 Task: Update preferences to make the profile private and hide activity.
Action: Mouse moved to (1162, 108)
Screenshot: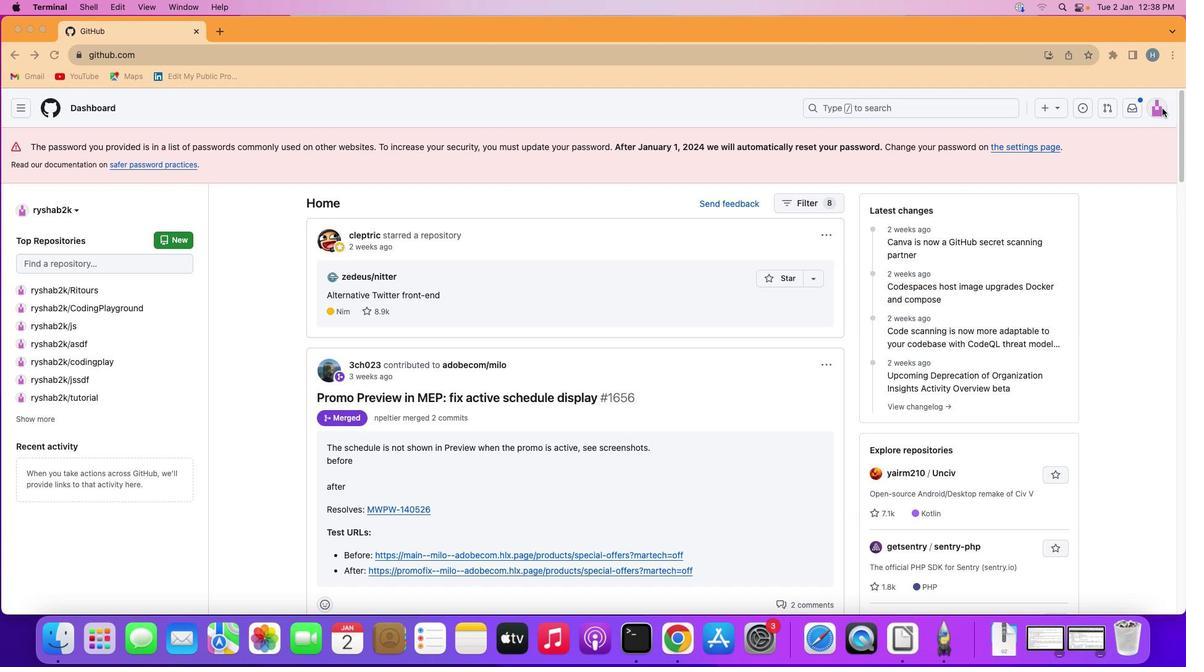 
Action: Mouse pressed left at (1162, 108)
Screenshot: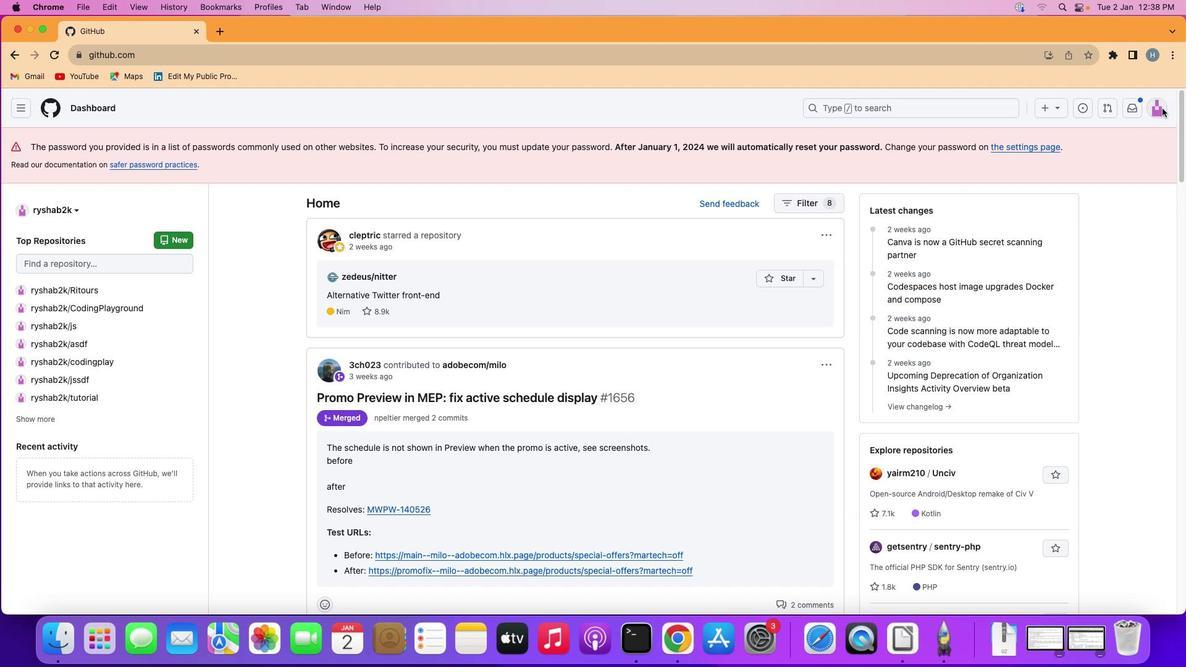 
Action: Mouse moved to (1157, 104)
Screenshot: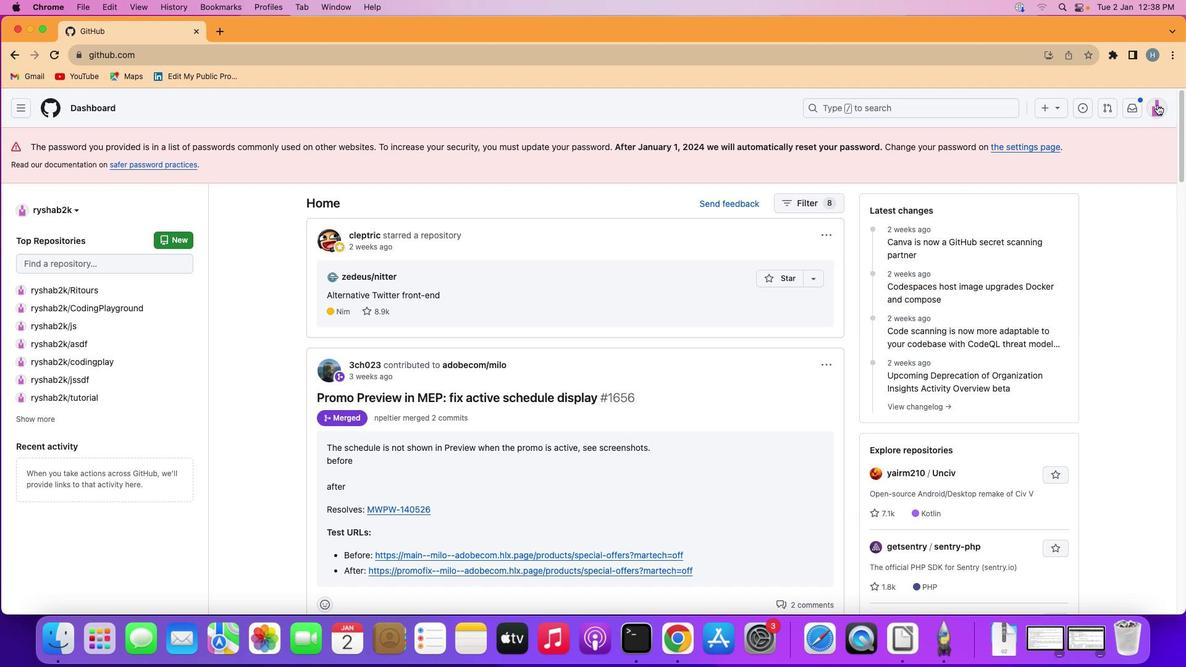 
Action: Mouse pressed left at (1157, 104)
Screenshot: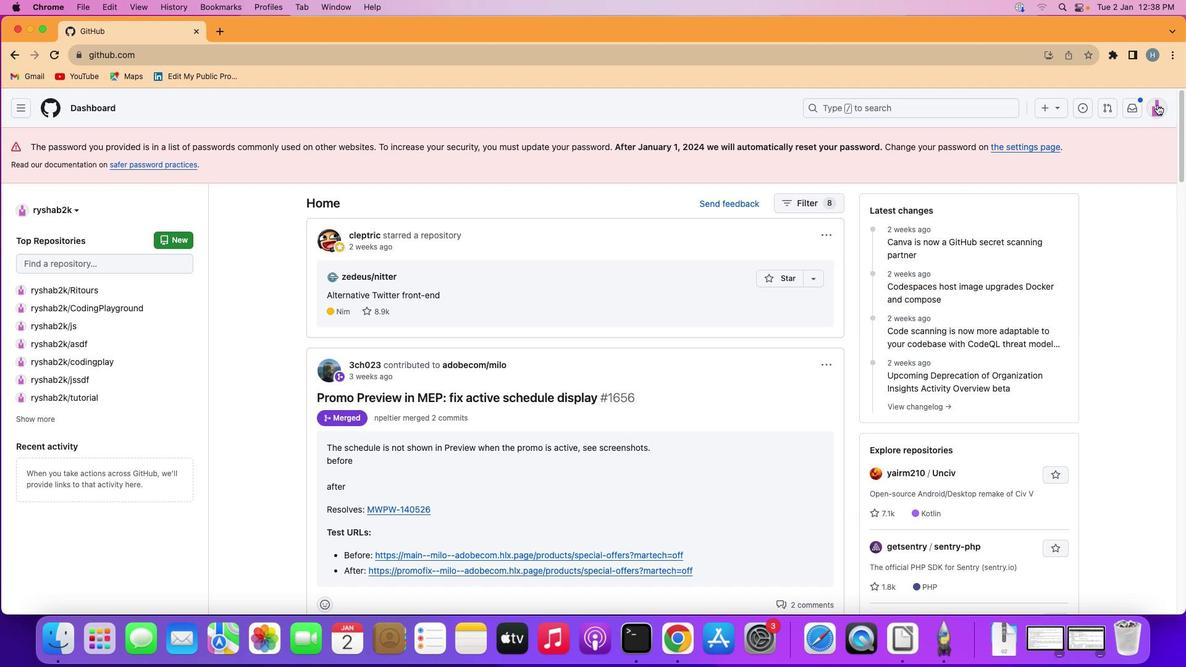 
Action: Mouse moved to (1050, 446)
Screenshot: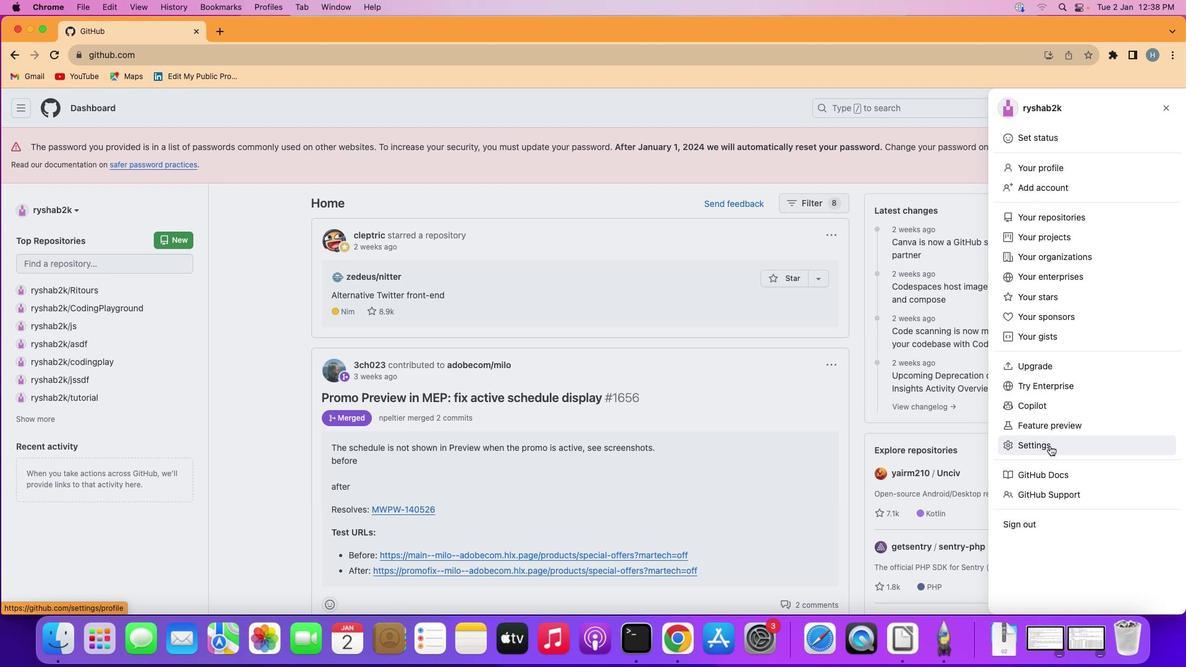 
Action: Mouse pressed left at (1050, 446)
Screenshot: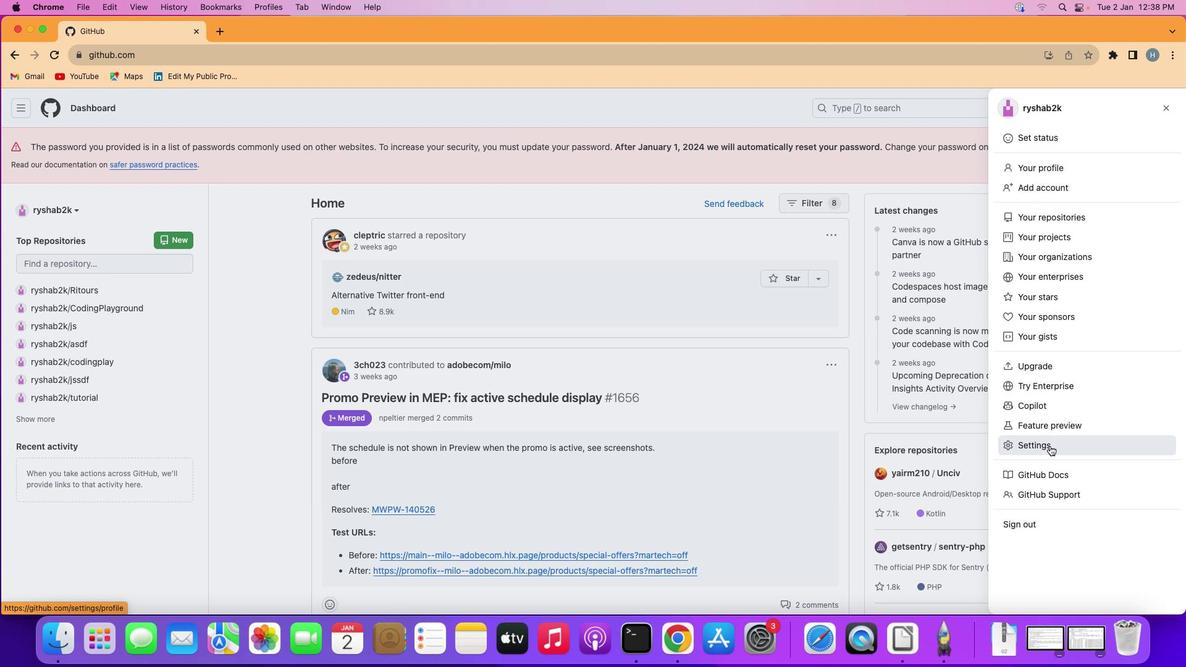 
Action: Mouse moved to (704, 408)
Screenshot: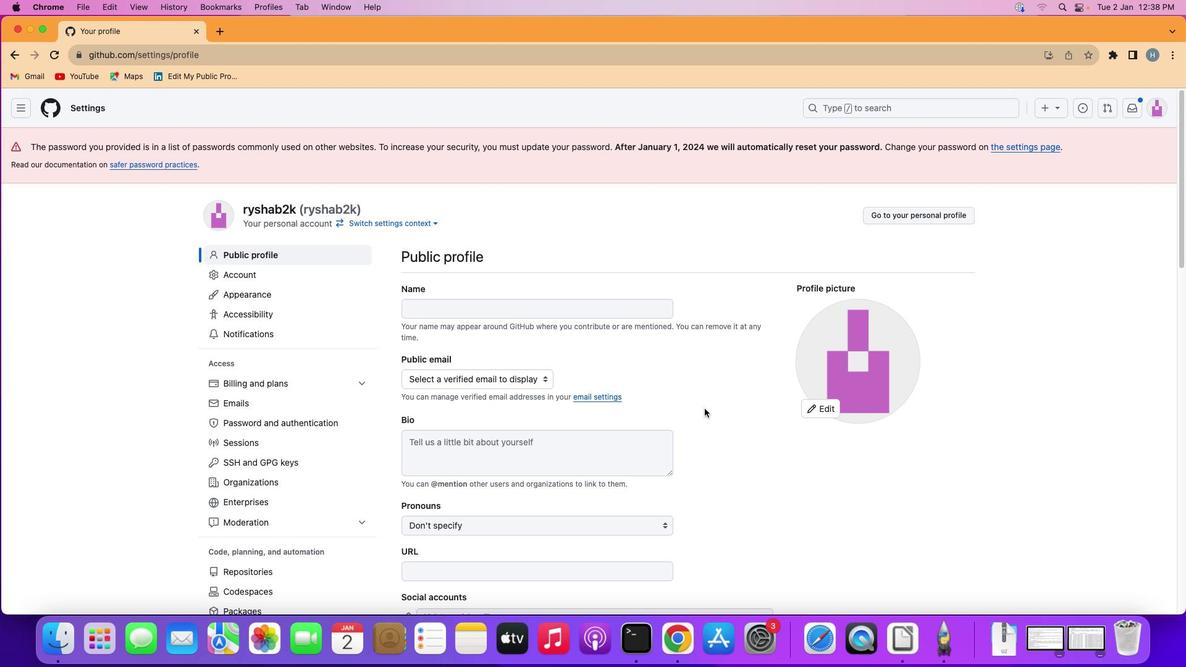 
Action: Mouse scrolled (704, 408) with delta (0, 0)
Screenshot: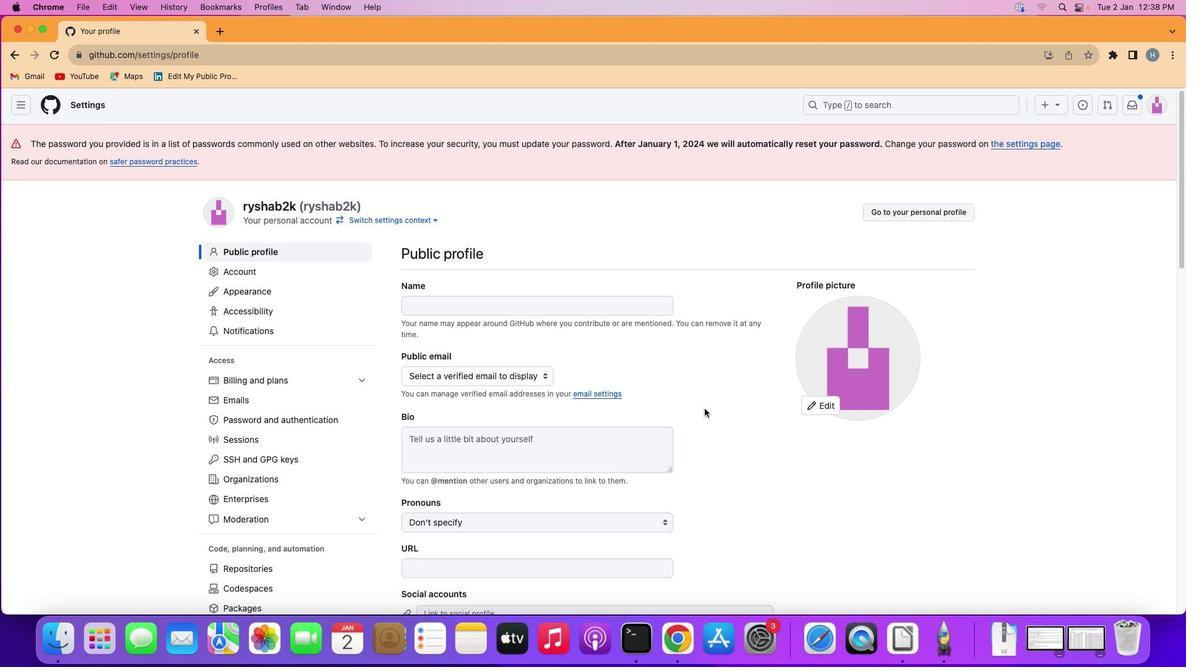 
Action: Mouse scrolled (704, 408) with delta (0, 1)
Screenshot: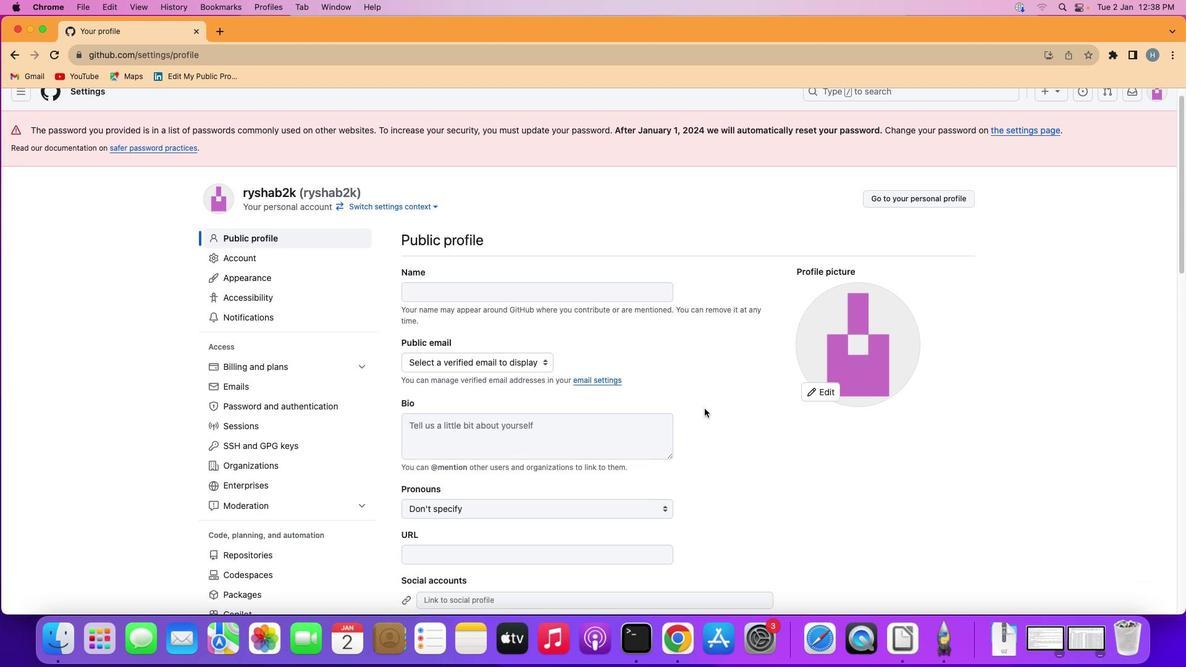 
Action: Mouse scrolled (704, 408) with delta (0, -1)
Screenshot: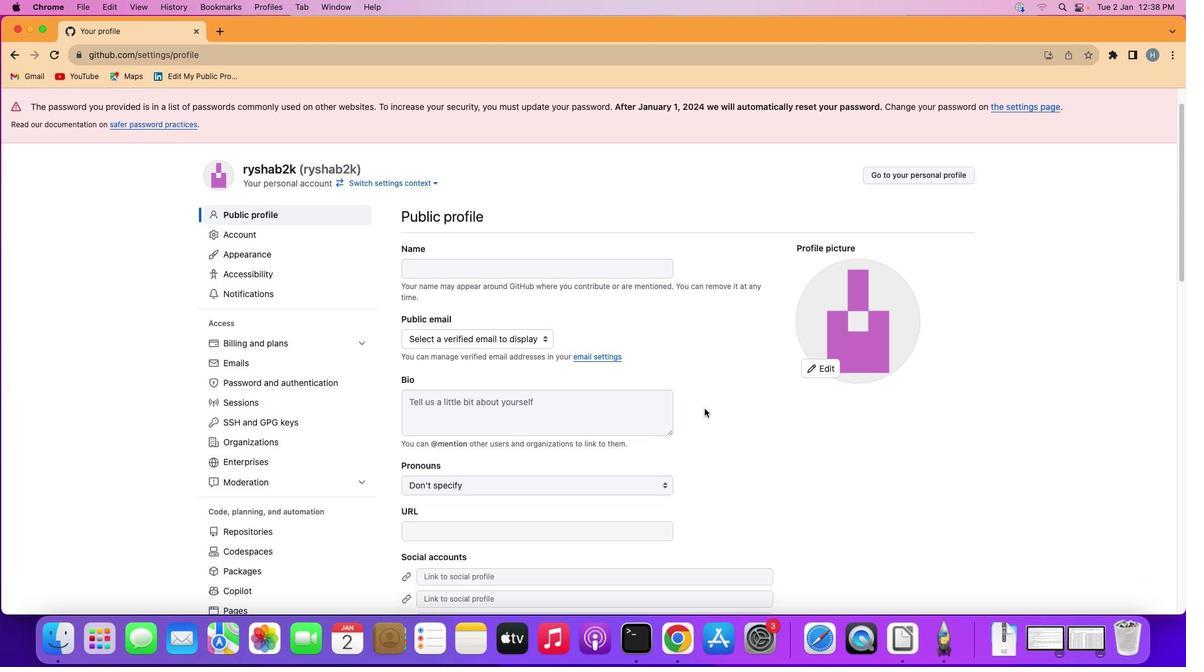 
Action: Mouse scrolled (704, 408) with delta (0, 0)
Screenshot: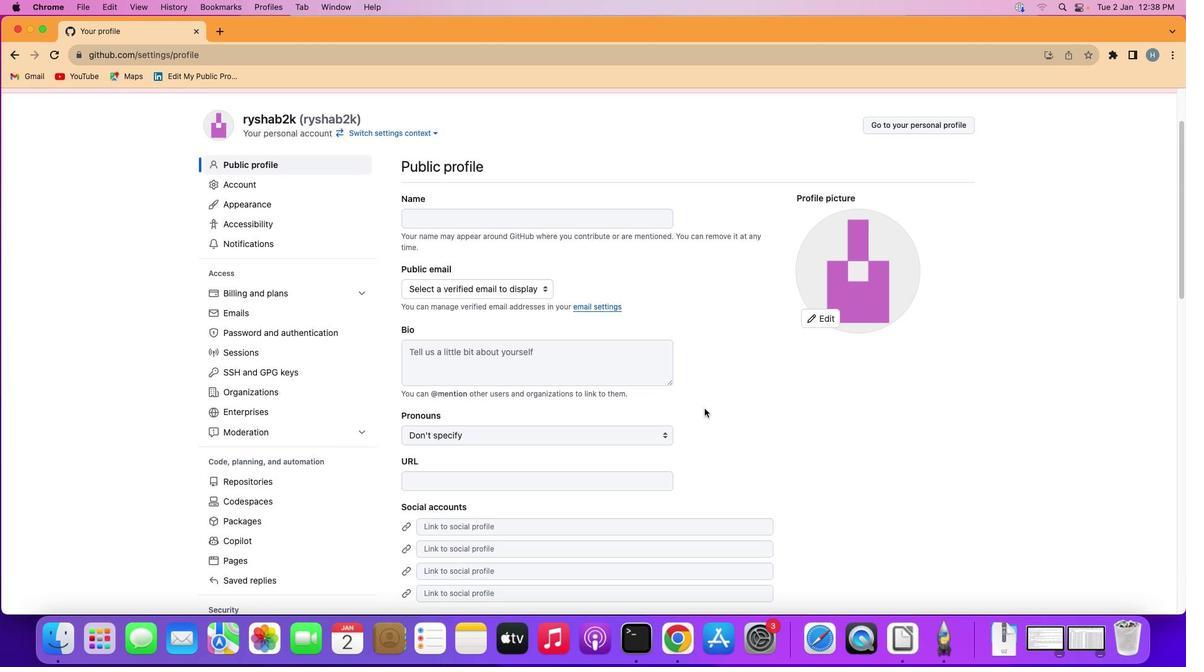 
Action: Mouse scrolled (704, 408) with delta (0, 0)
Screenshot: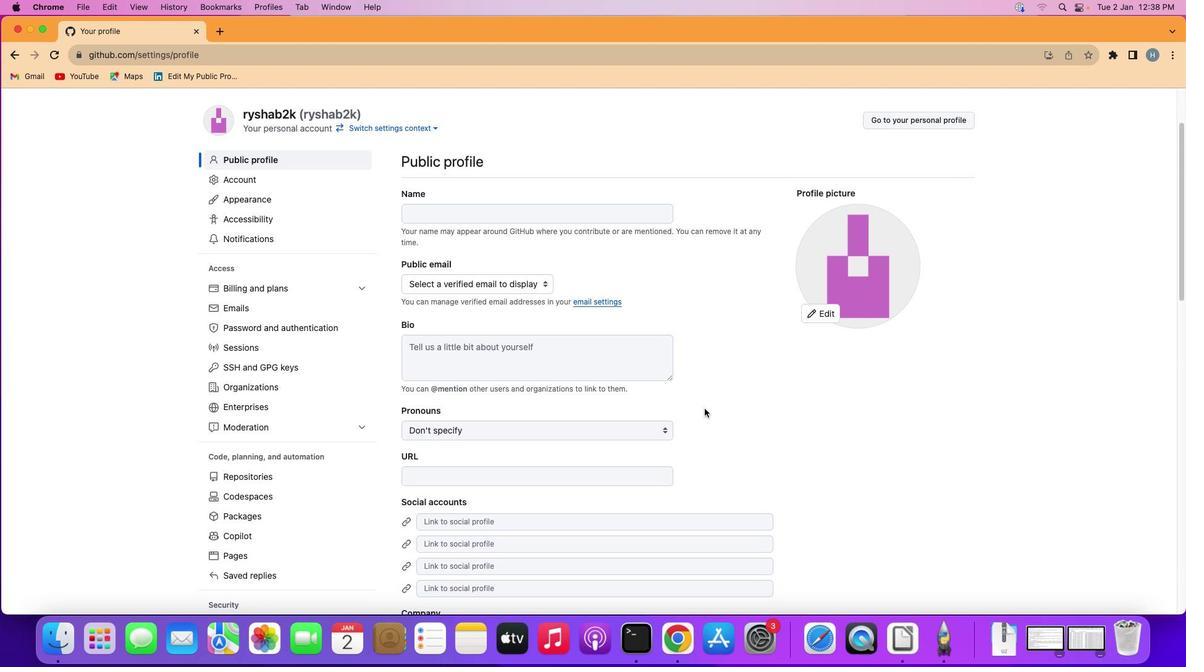 
Action: Mouse scrolled (704, 408) with delta (0, 0)
Screenshot: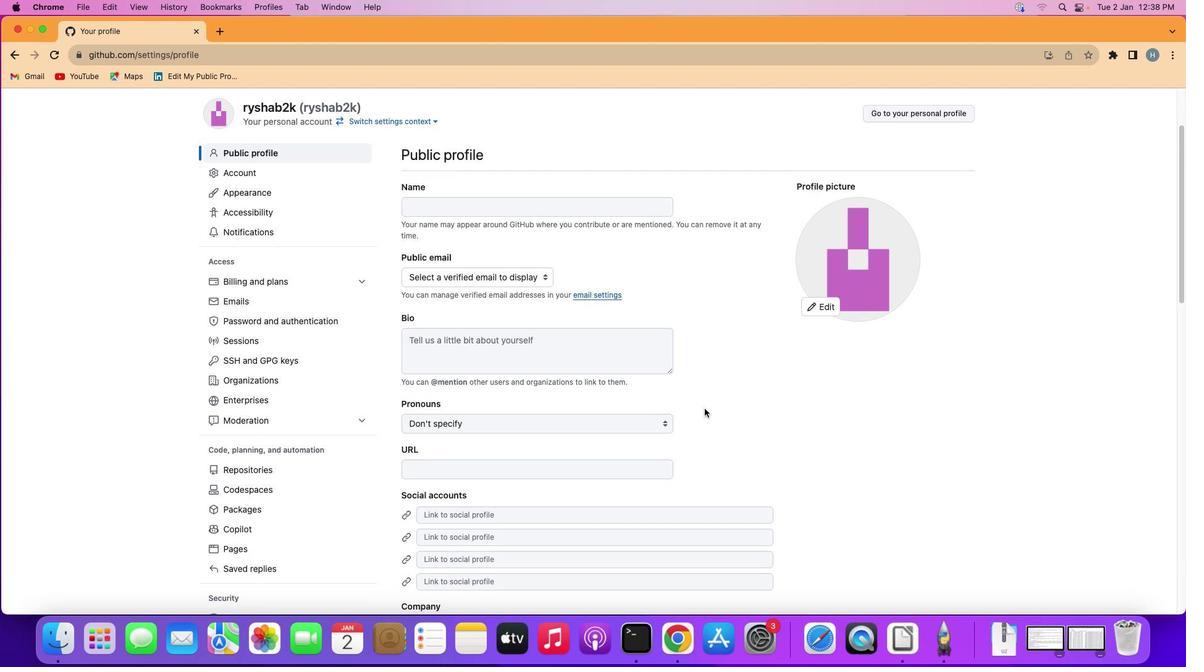 
Action: Mouse scrolled (704, 408) with delta (0, 0)
Screenshot: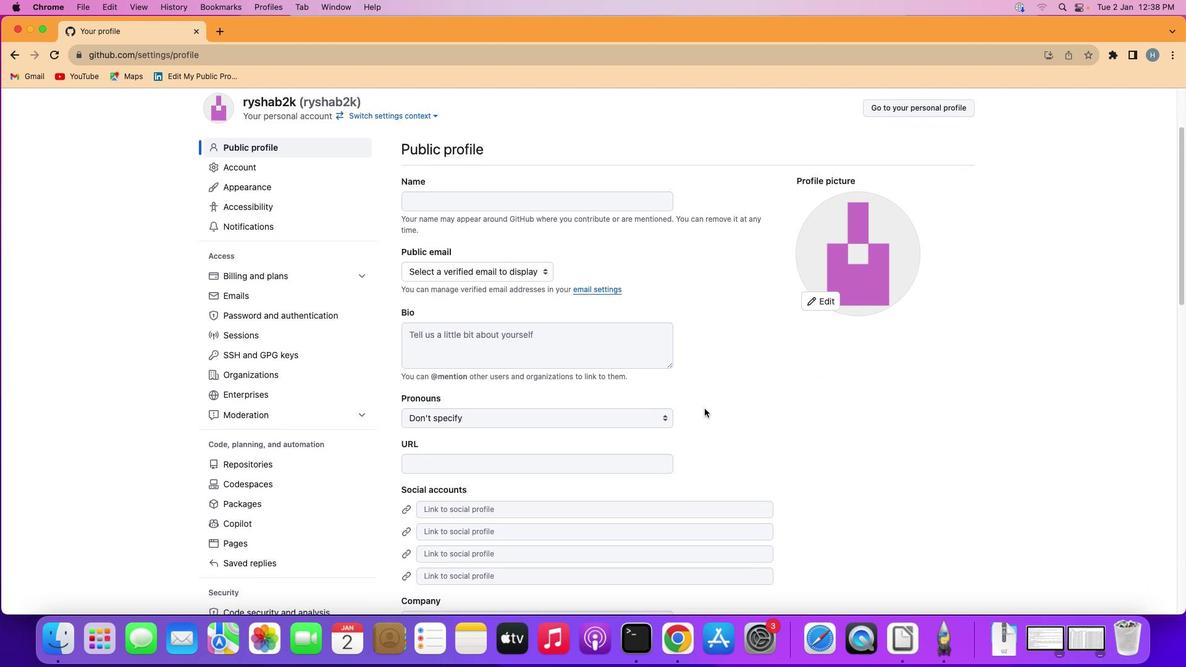 
Action: Mouse moved to (774, 404)
Screenshot: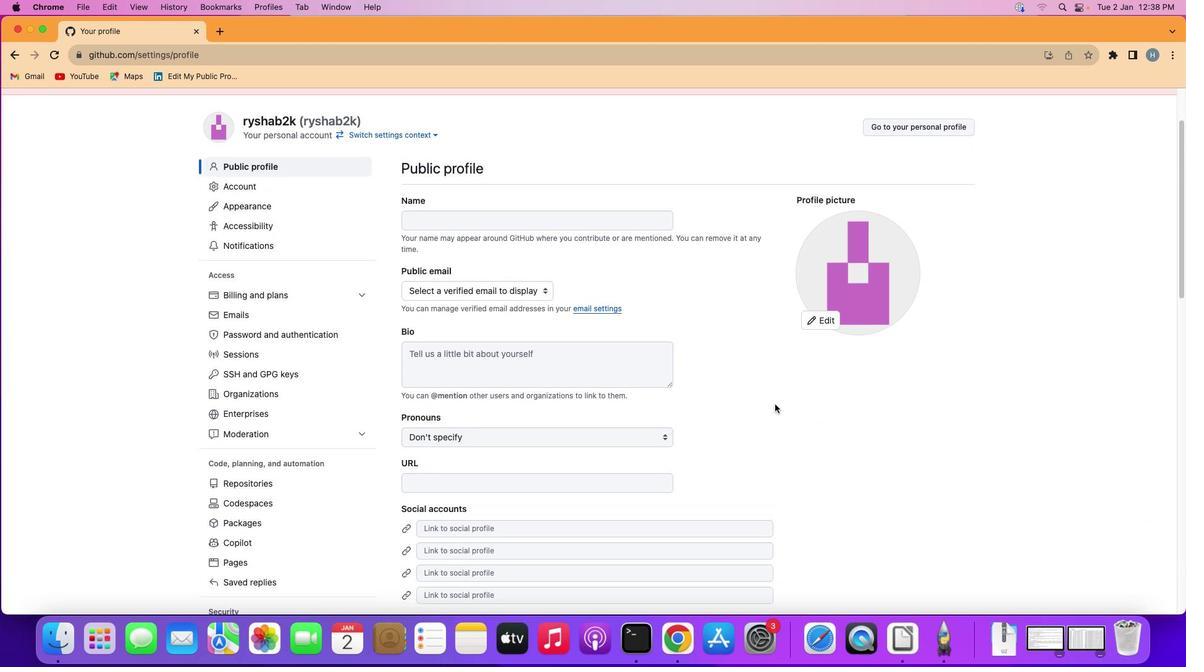 
Action: Mouse scrolled (774, 404) with delta (0, 0)
Screenshot: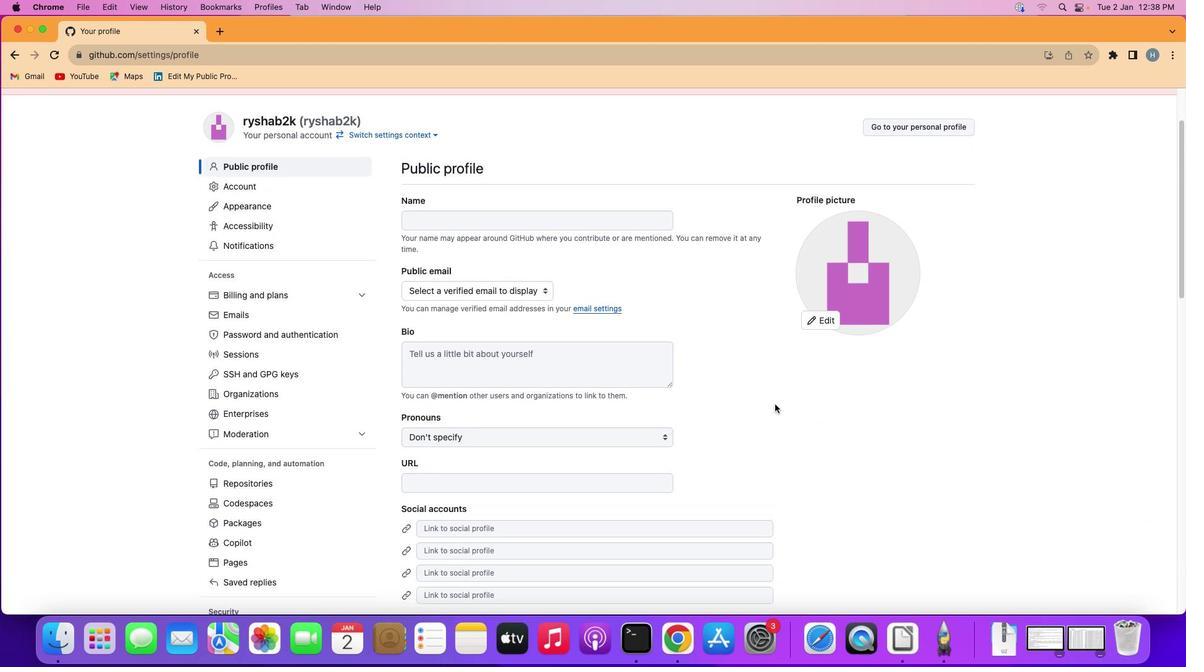 
Action: Mouse scrolled (774, 404) with delta (0, 2)
Screenshot: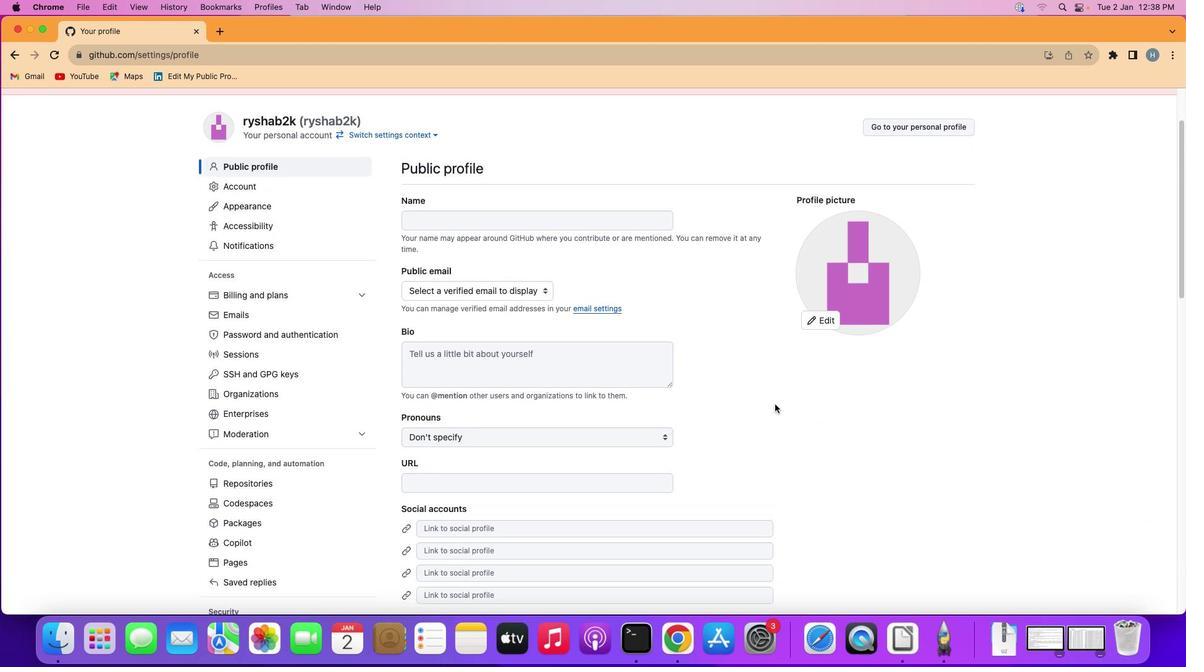 
Action: Mouse moved to (775, 404)
Screenshot: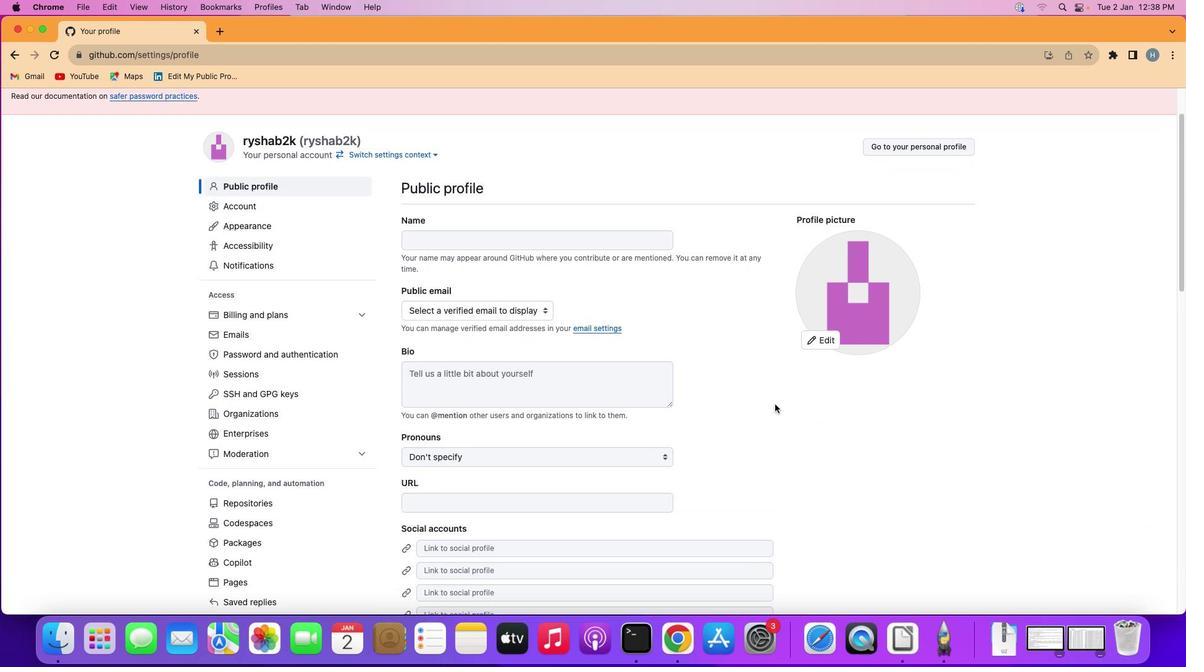
Action: Mouse scrolled (775, 404) with delta (0, -1)
Screenshot: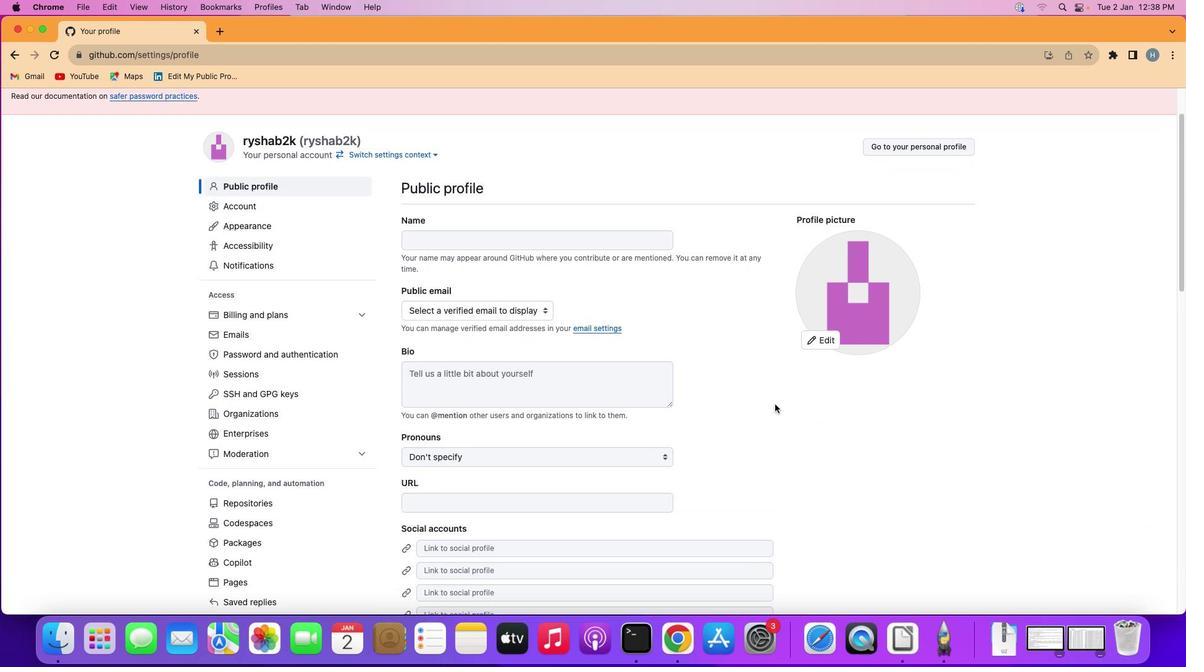 
Action: Mouse moved to (775, 404)
Screenshot: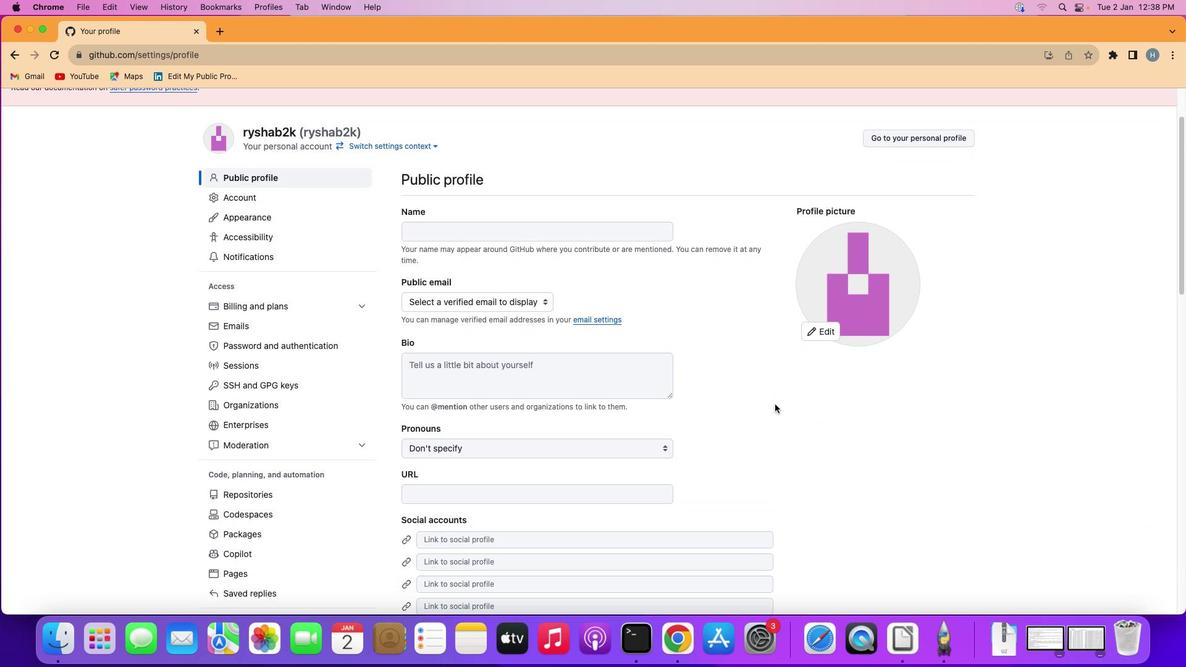 
Action: Mouse scrolled (775, 404) with delta (0, -1)
Screenshot: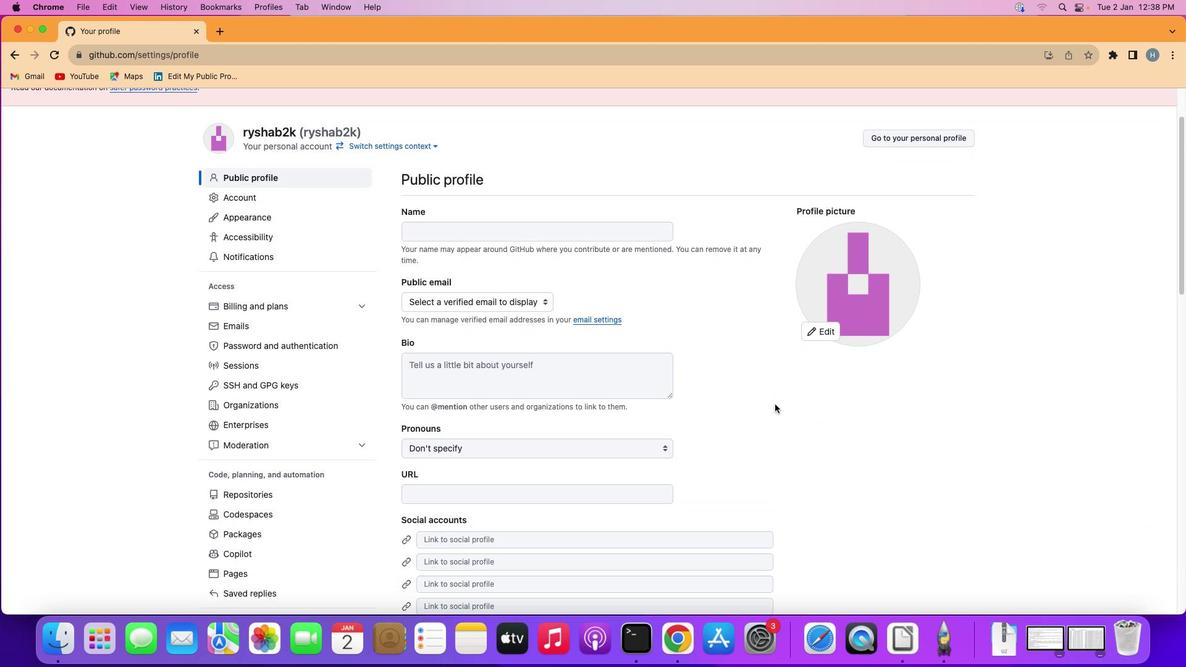 
Action: Mouse scrolled (775, 404) with delta (0, 0)
Screenshot: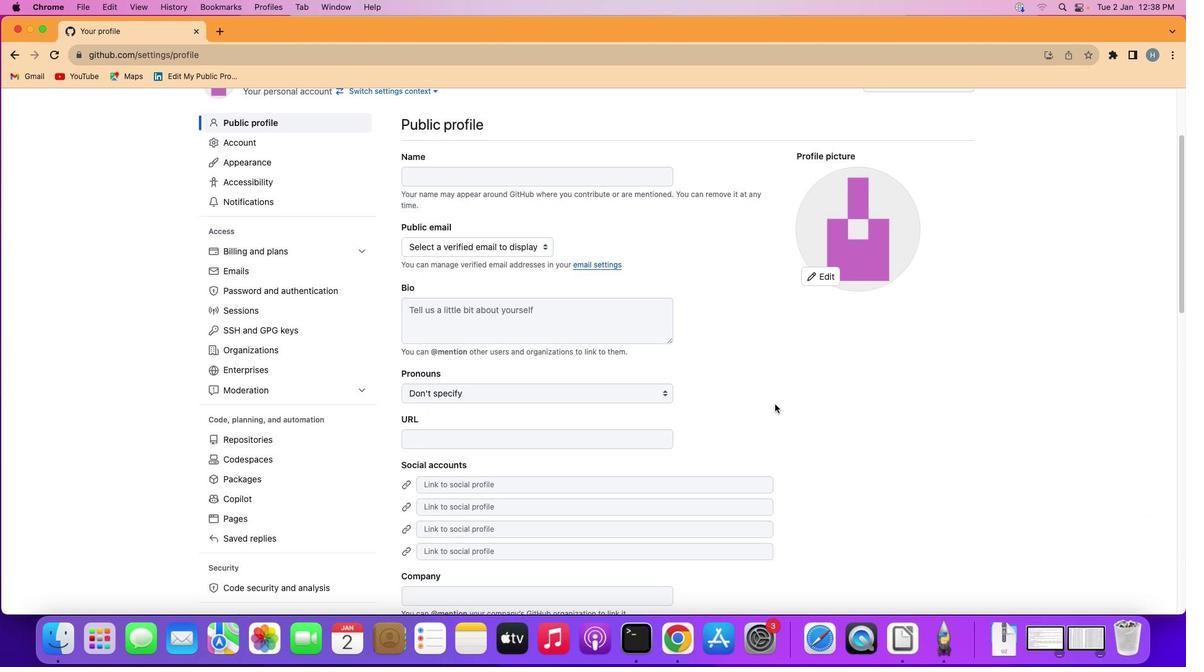 
Action: Mouse scrolled (775, 404) with delta (0, 0)
Screenshot: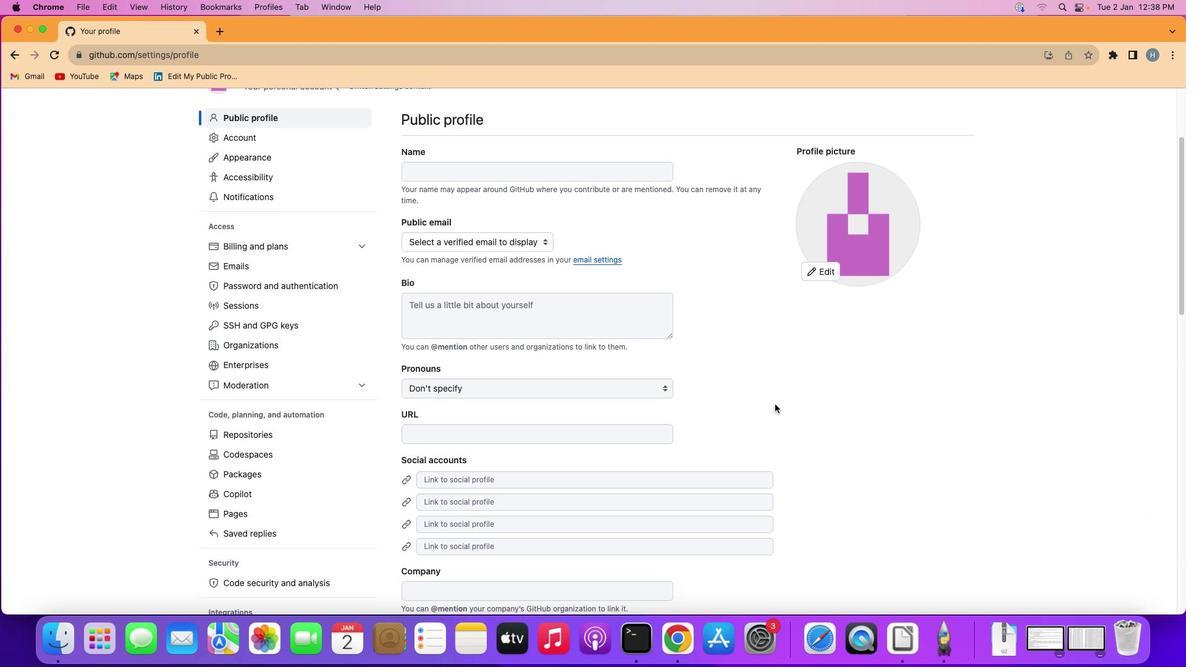 
Action: Mouse scrolled (775, 404) with delta (0, 0)
Screenshot: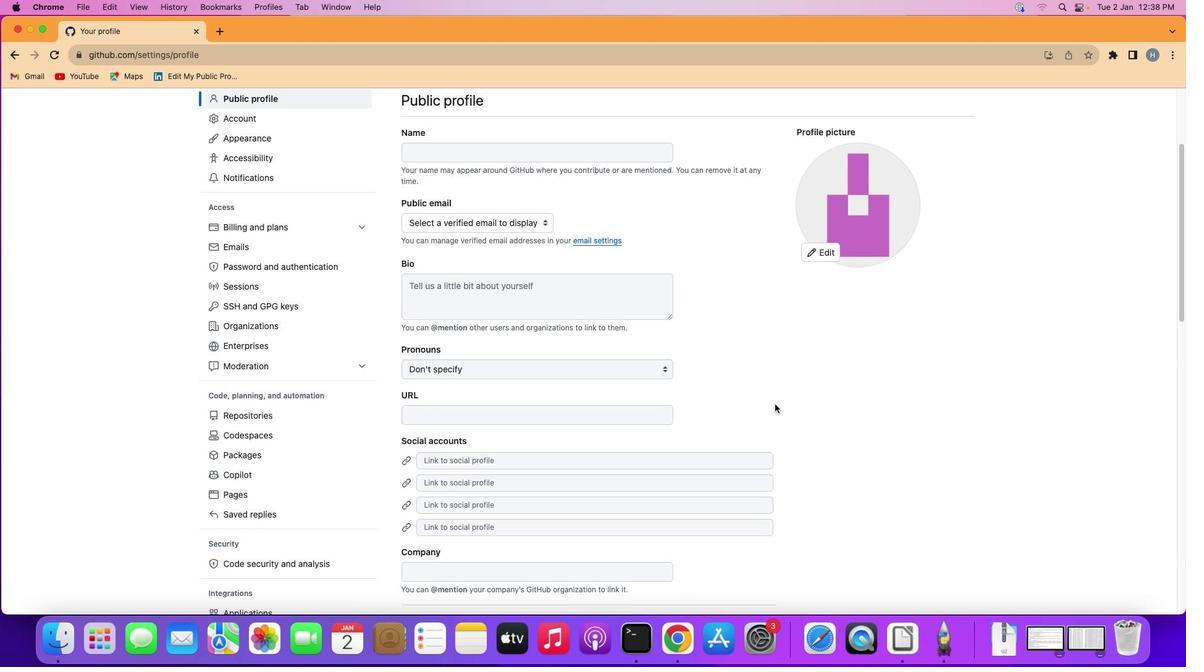 
Action: Mouse scrolled (775, 404) with delta (0, 0)
Screenshot: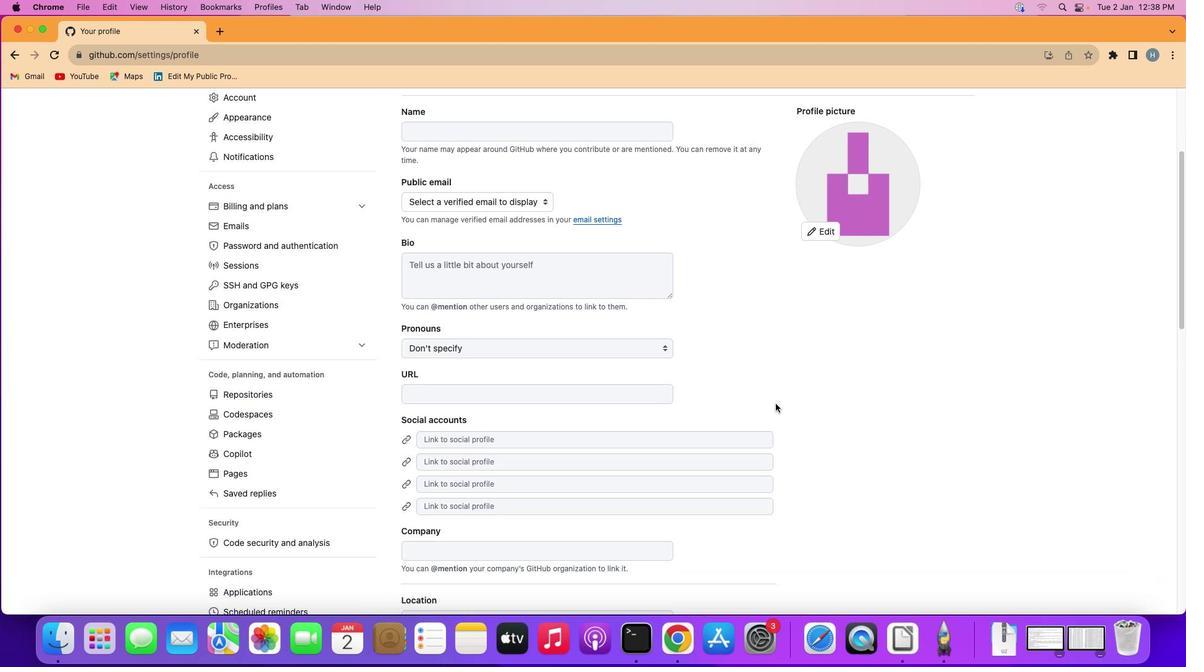 
Action: Mouse scrolled (775, 404) with delta (0, -1)
Screenshot: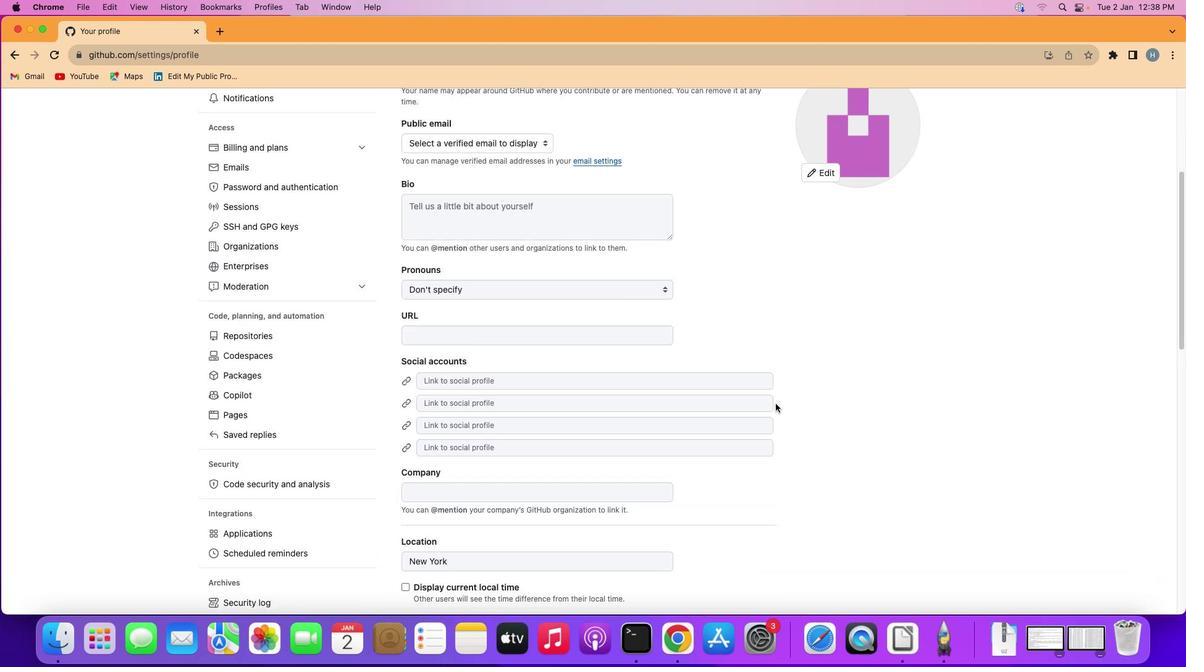 
Action: Mouse scrolled (775, 404) with delta (0, -2)
Screenshot: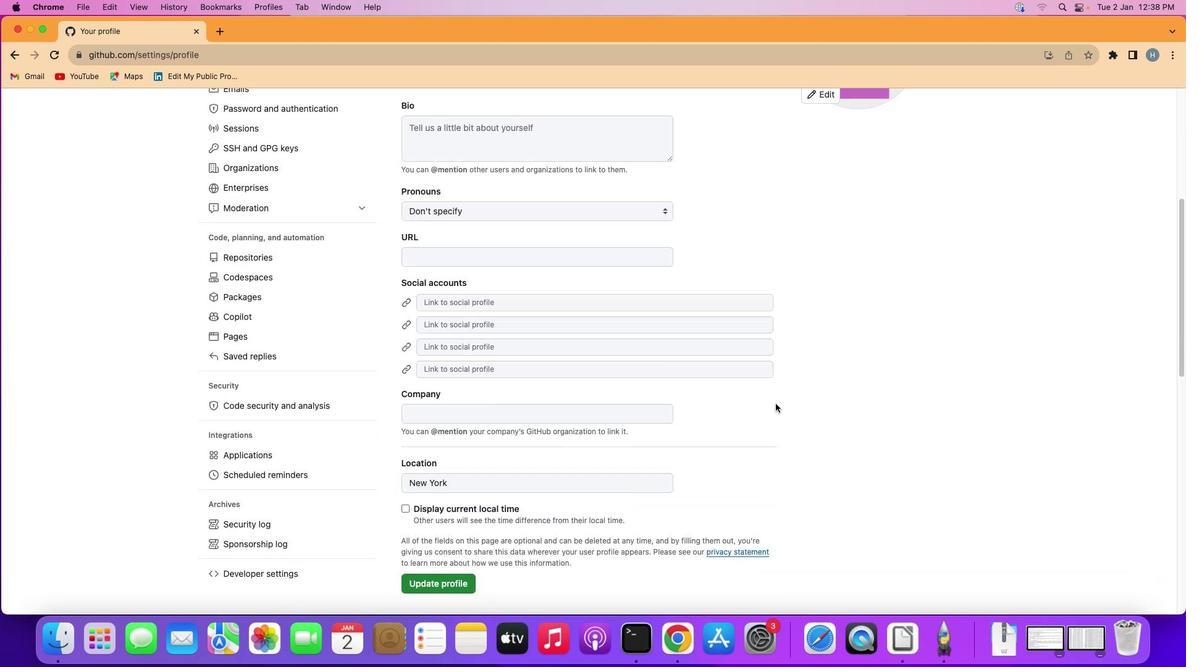 
Action: Mouse moved to (775, 404)
Screenshot: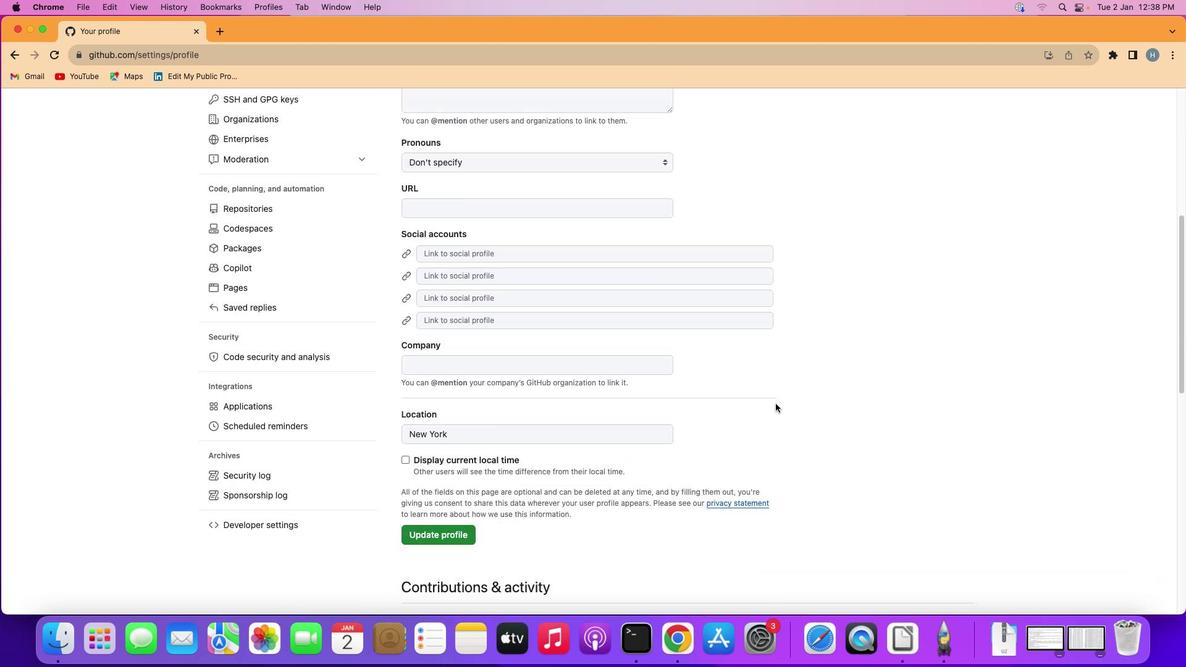 
Action: Mouse scrolled (775, 404) with delta (0, 0)
Screenshot: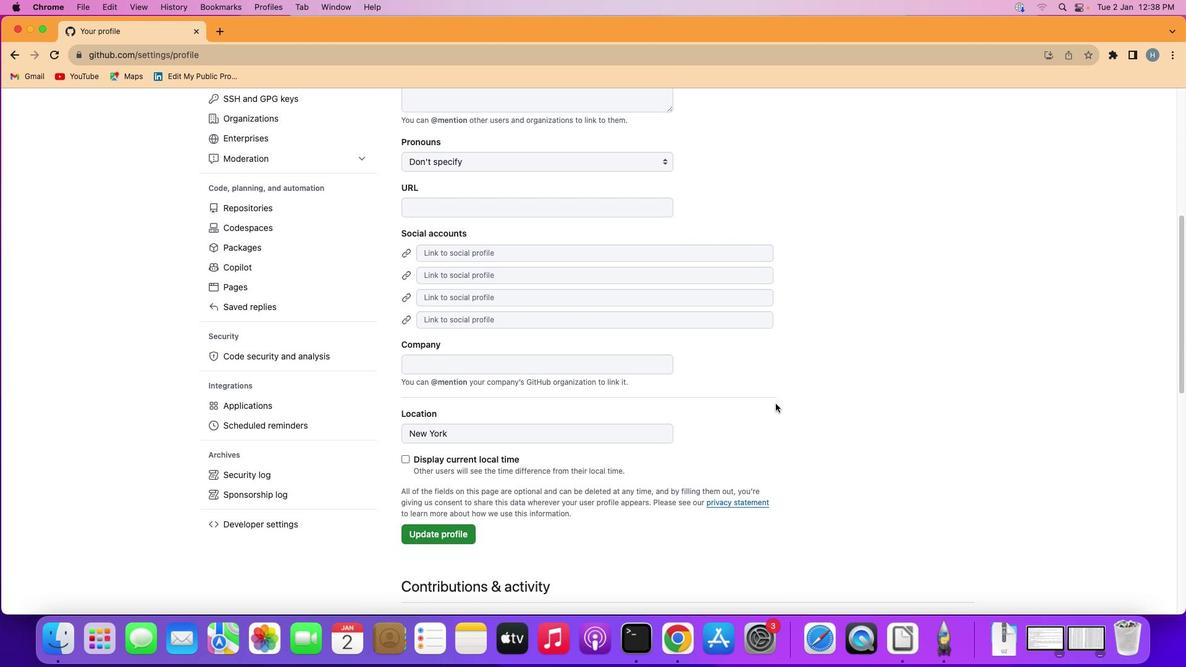 
Action: Mouse scrolled (775, 404) with delta (0, 1)
Screenshot: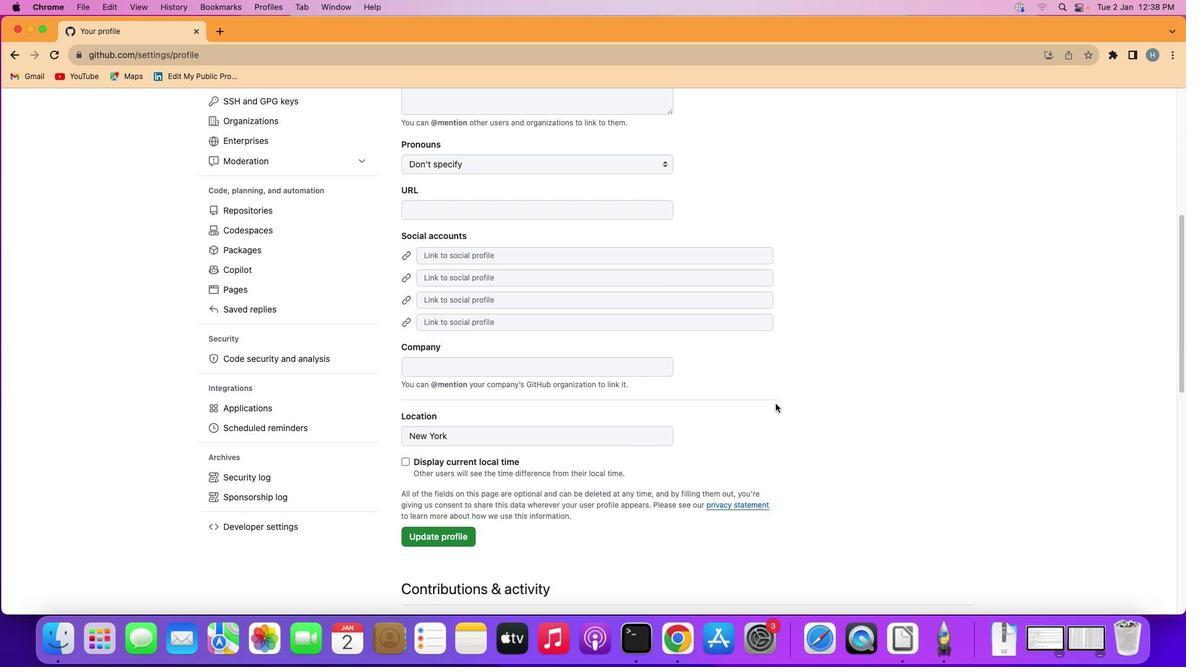 
Action: Mouse scrolled (775, 404) with delta (0, -1)
Screenshot: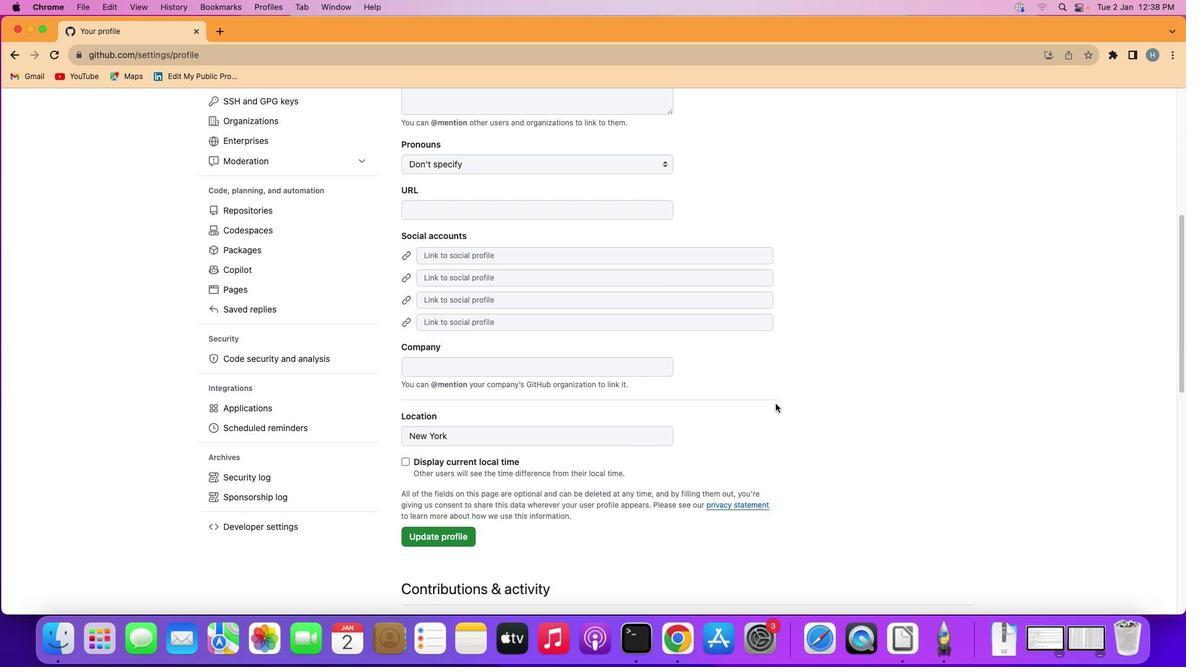 
Action: Mouse scrolled (775, 404) with delta (0, 1)
Screenshot: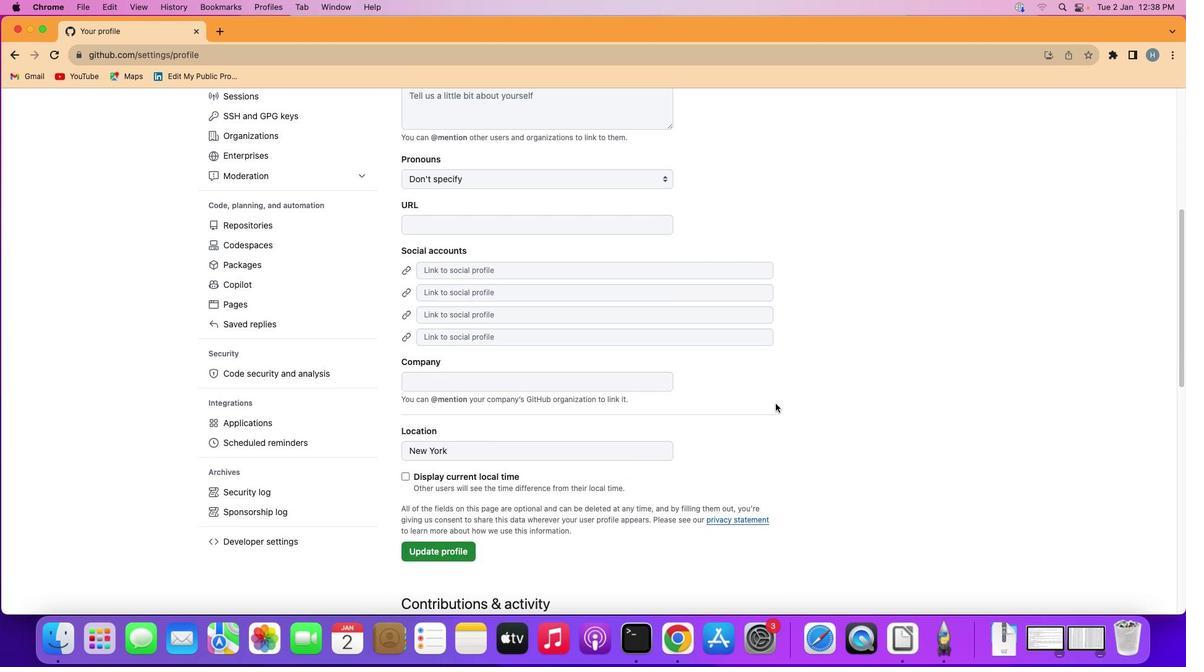 
Action: Mouse scrolled (775, 404) with delta (0, 0)
Screenshot: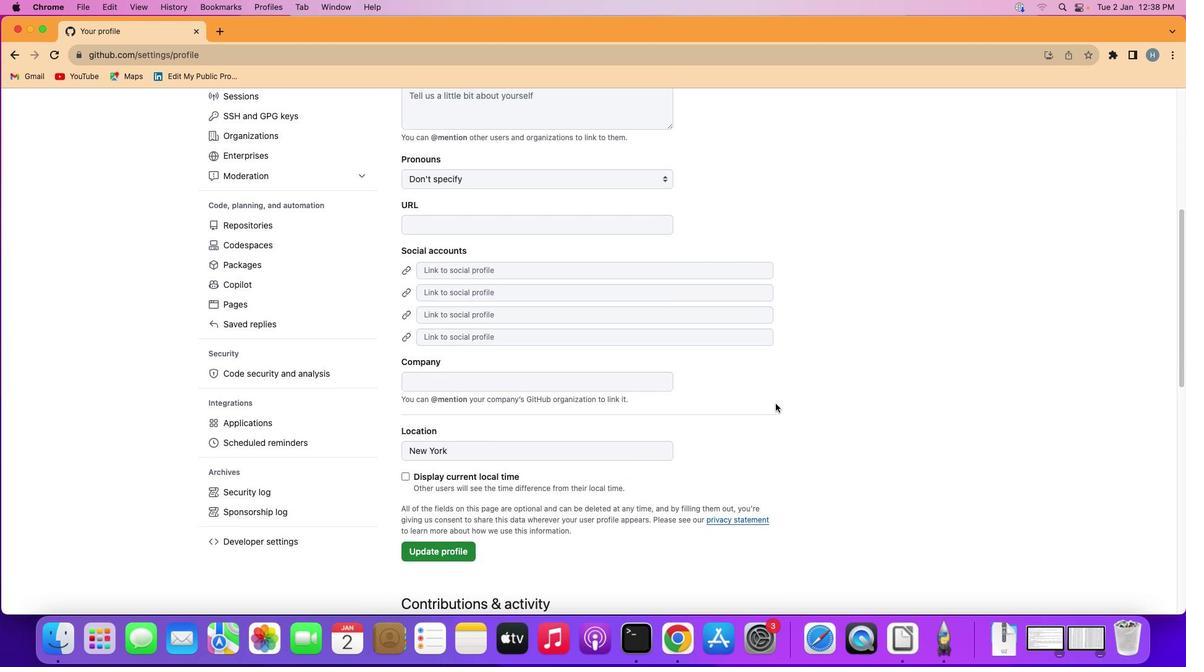 
Action: Mouse scrolled (775, 404) with delta (0, 0)
Screenshot: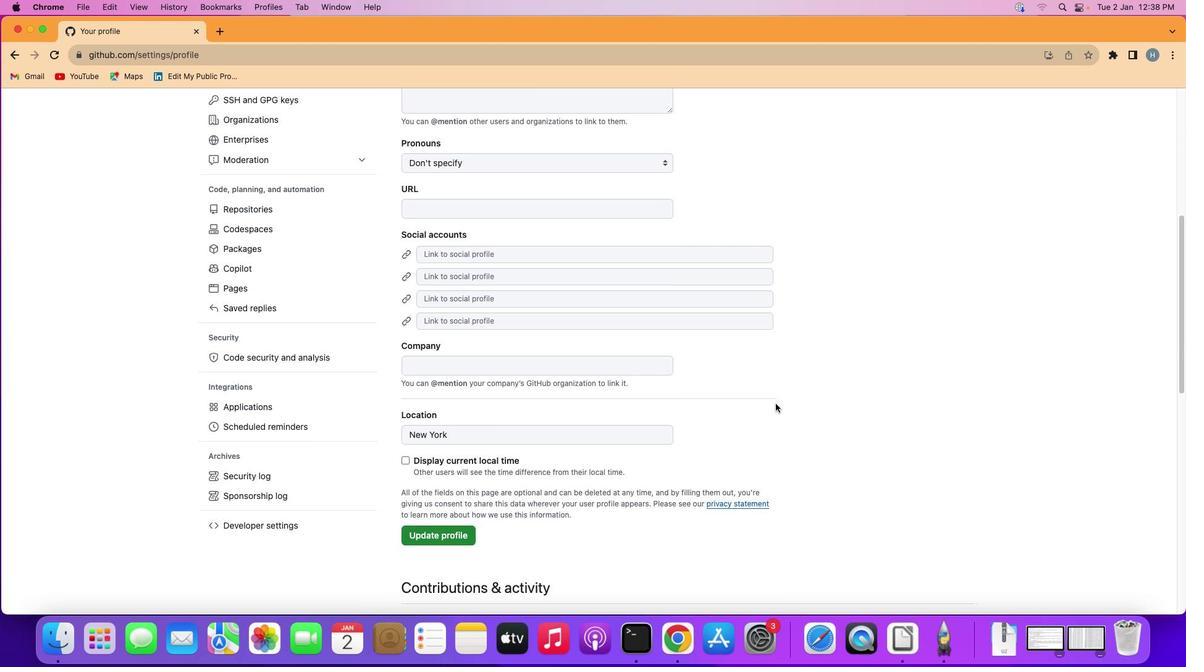 
Action: Mouse scrolled (775, 404) with delta (0, 0)
Screenshot: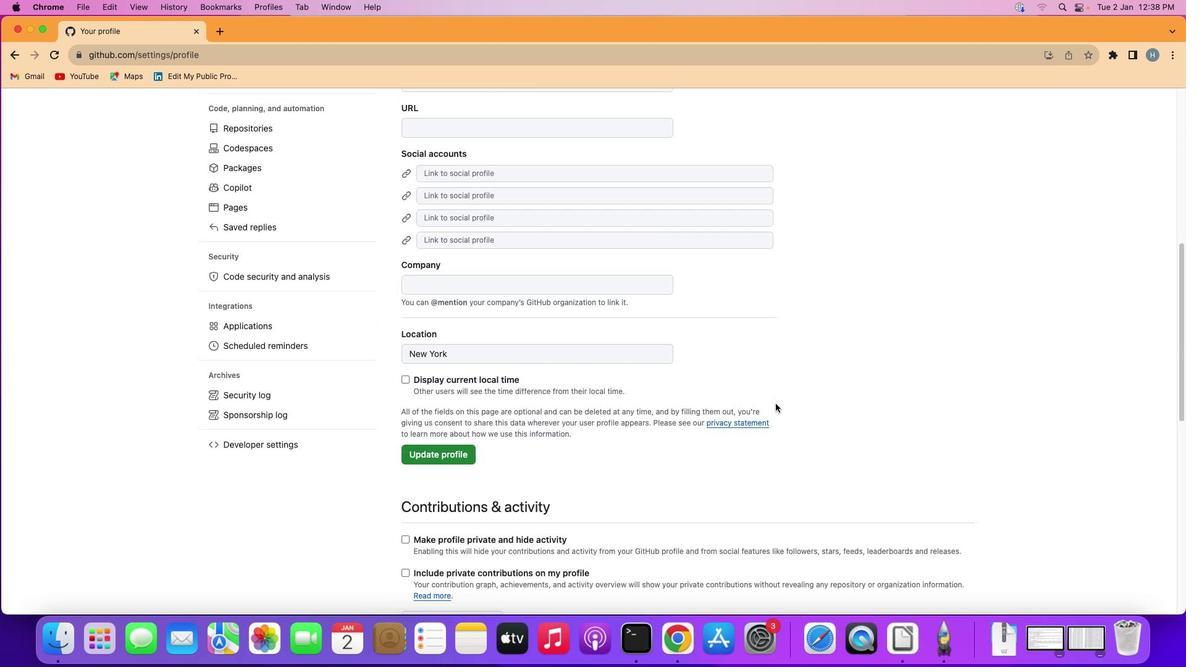 
Action: Mouse scrolled (775, 404) with delta (0, -1)
Screenshot: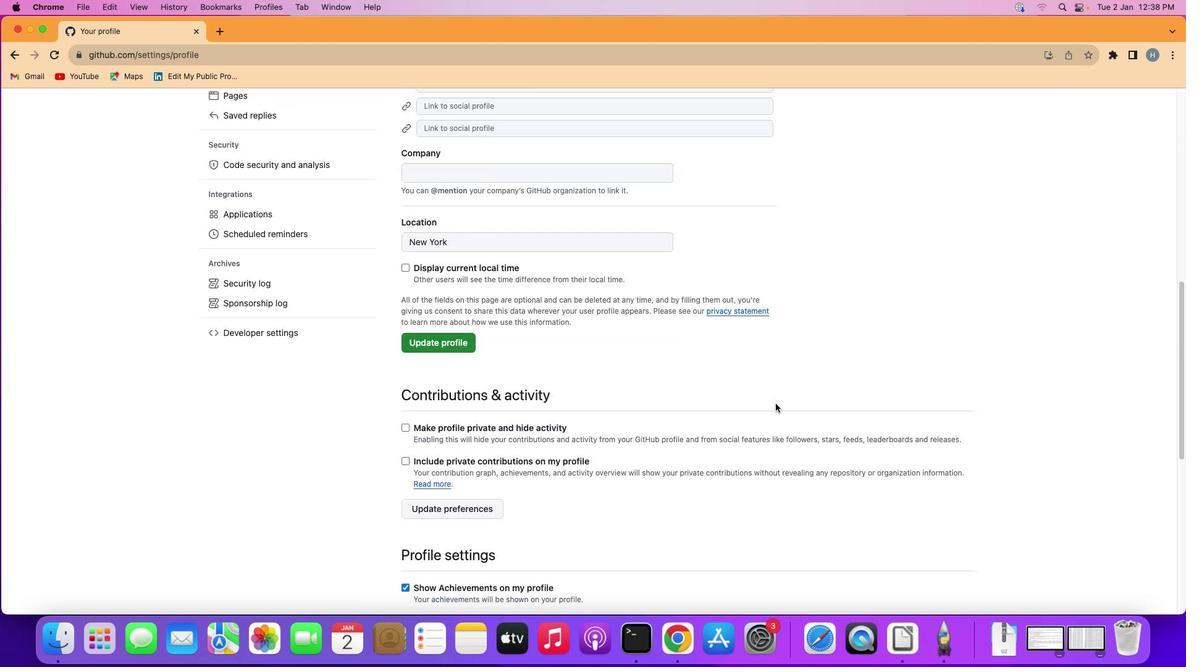 
Action: Mouse scrolled (775, 404) with delta (0, -3)
Screenshot: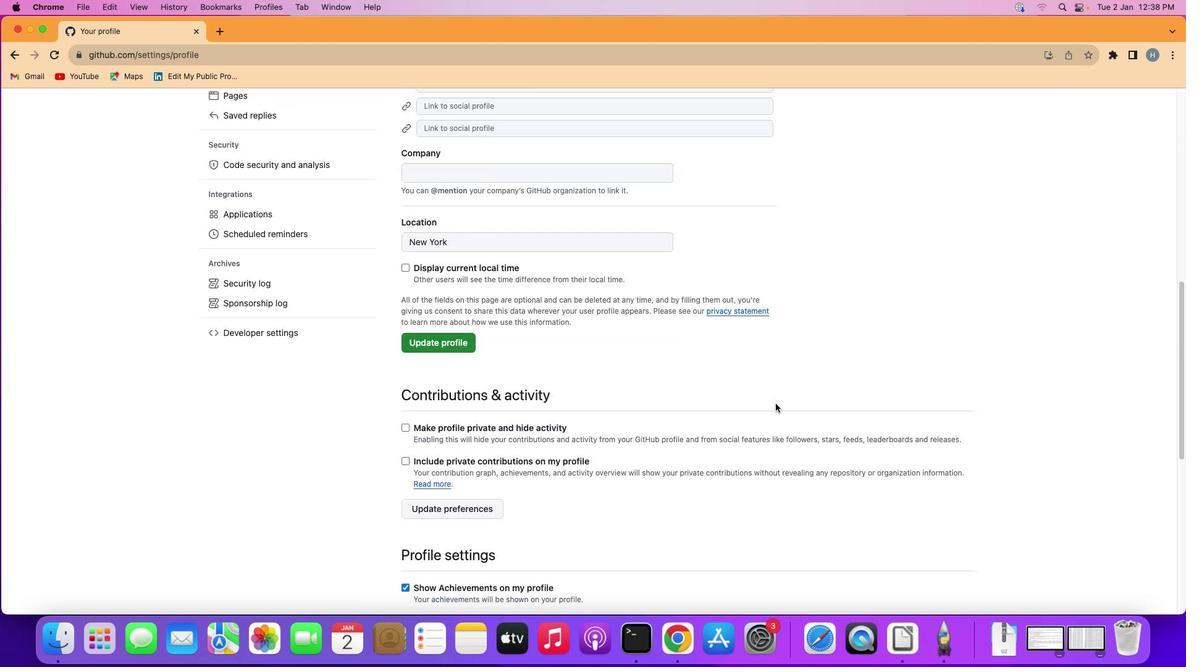 
Action: Mouse scrolled (775, 404) with delta (0, -3)
Screenshot: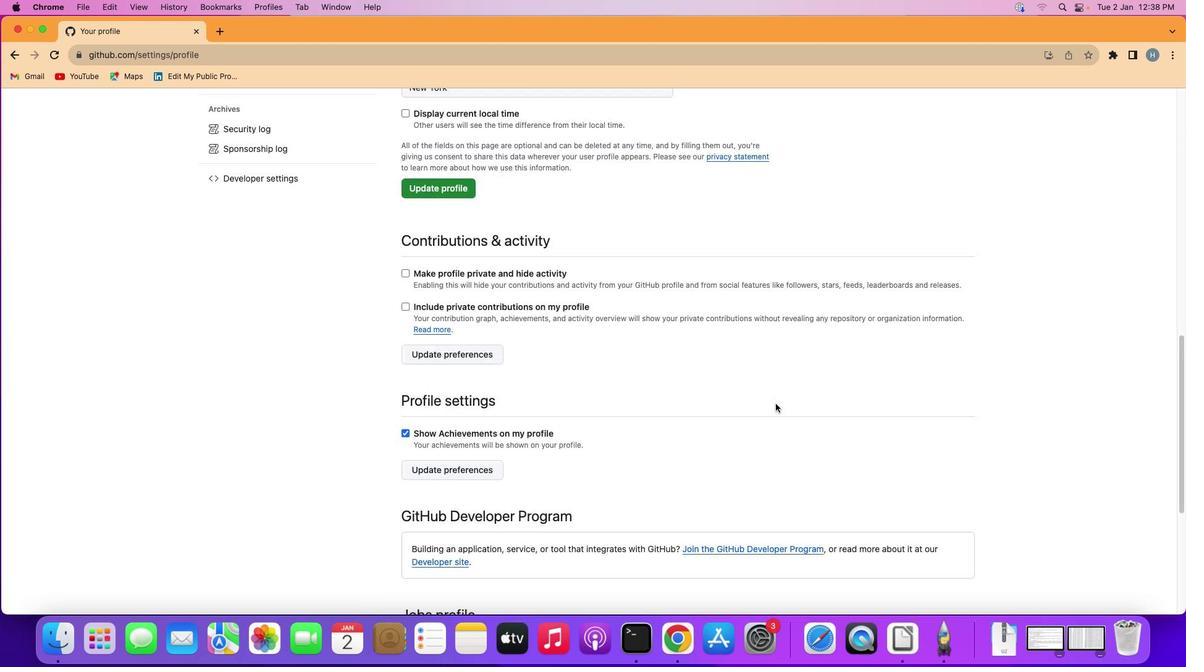 
Action: Mouse moved to (407, 241)
Screenshot: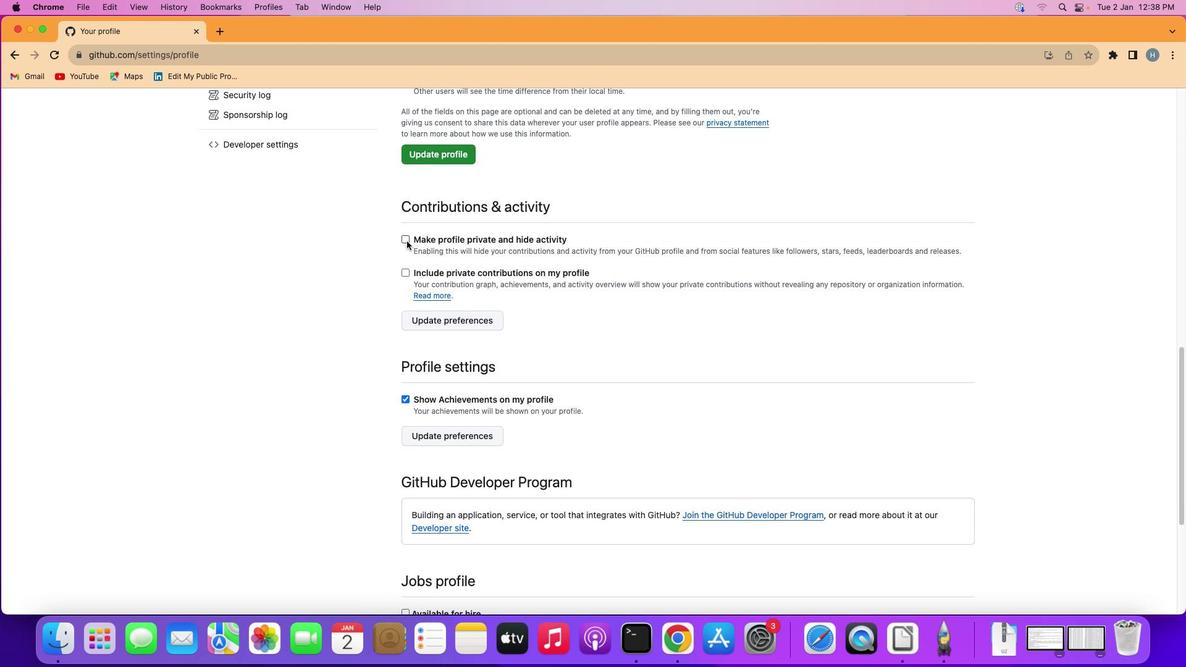 
Action: Mouse pressed left at (407, 241)
Screenshot: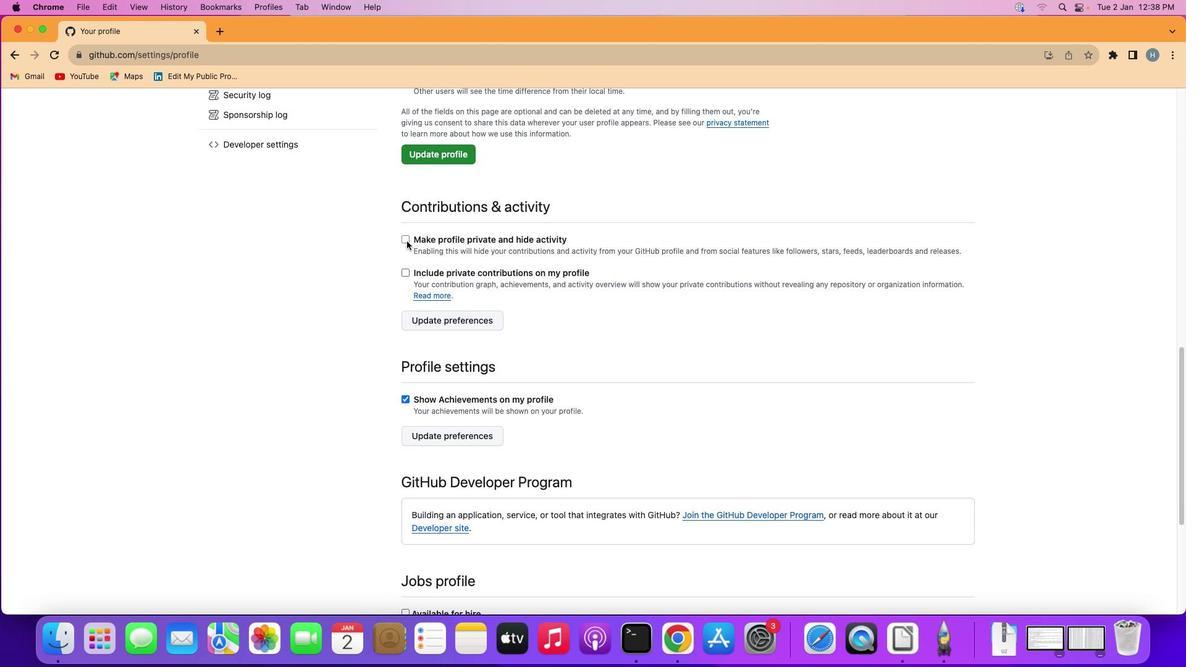 
Action: Mouse moved to (445, 322)
Screenshot: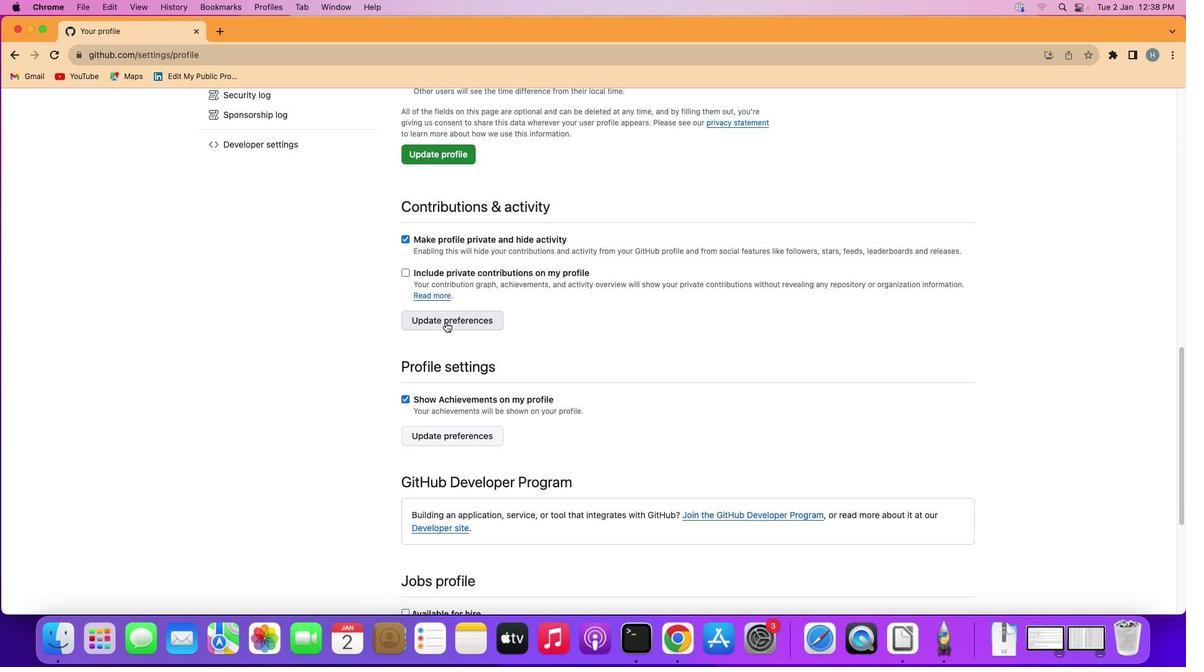 
Action: Mouse pressed left at (445, 322)
Screenshot: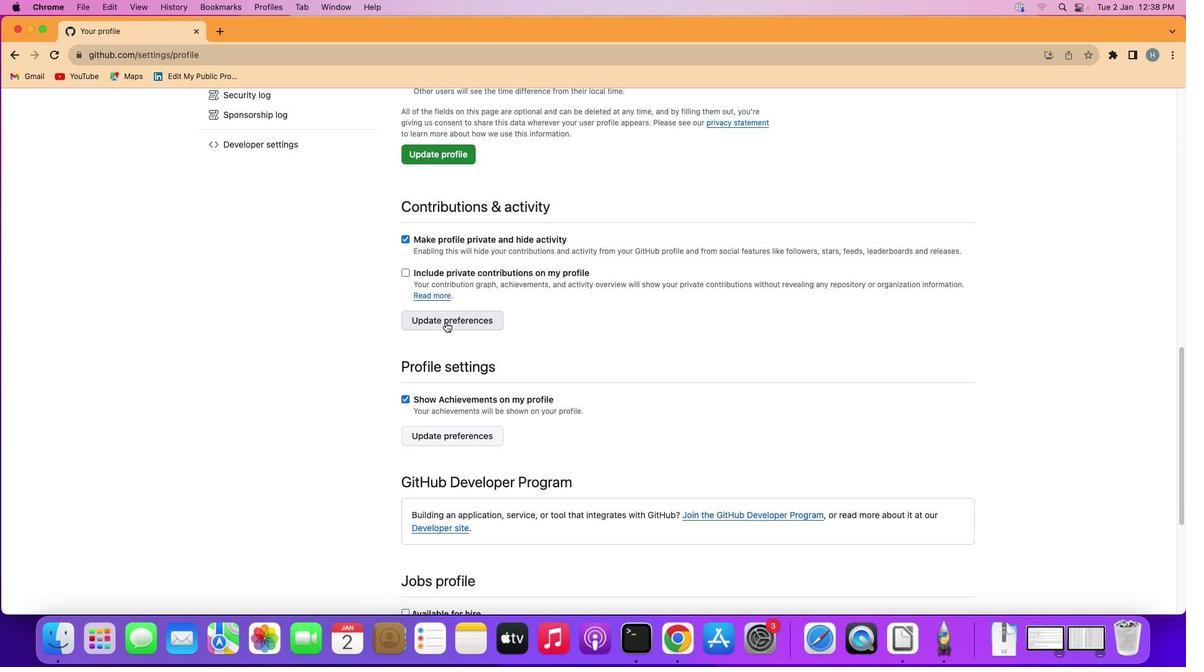 
Action: Mouse moved to (445, 322)
Screenshot: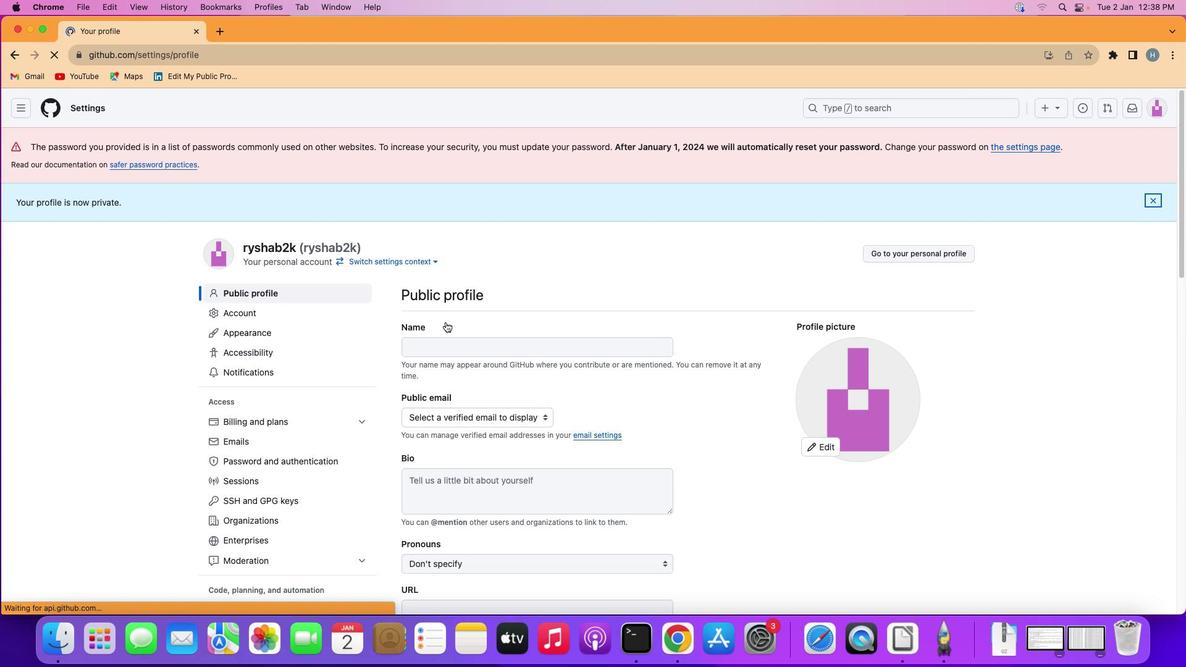 
